 Task: Add a new organization name "Global Giving".
Action: Mouse moved to (200, 100)
Screenshot: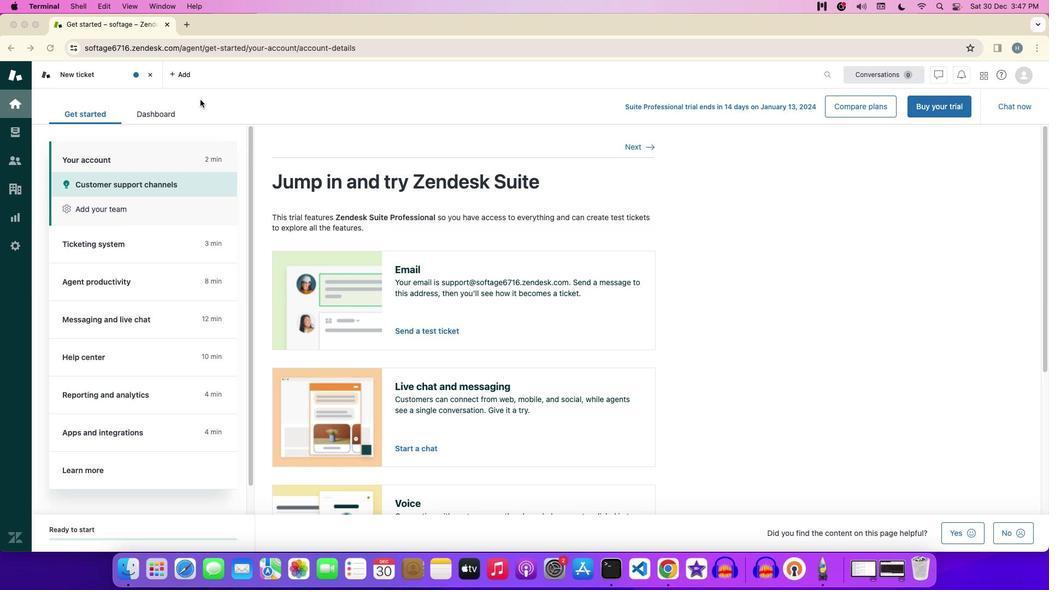 
Action: Mouse pressed left at (200, 100)
Screenshot: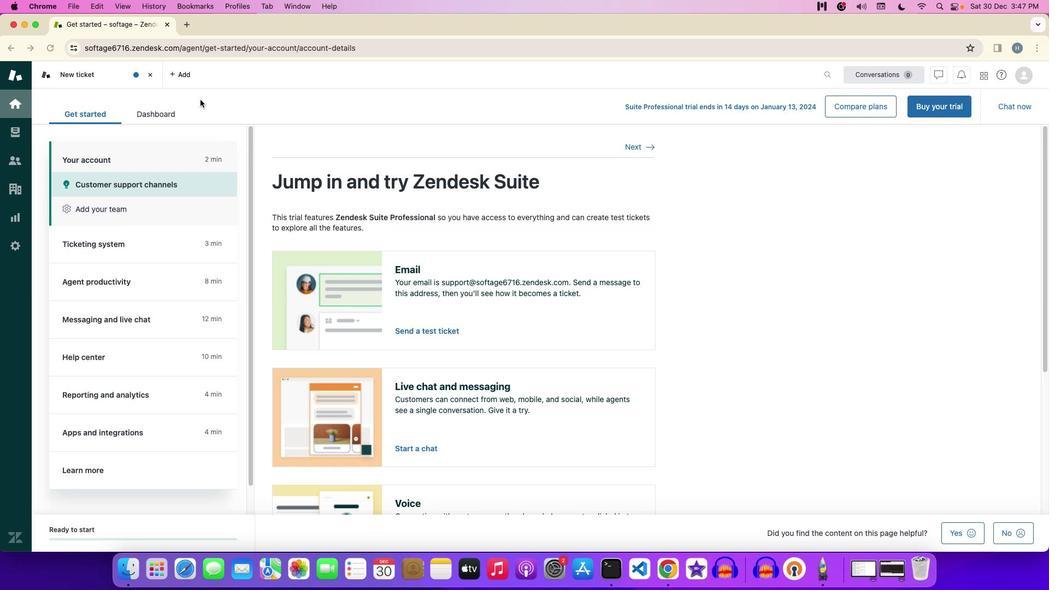 
Action: Mouse moved to (208, 149)
Screenshot: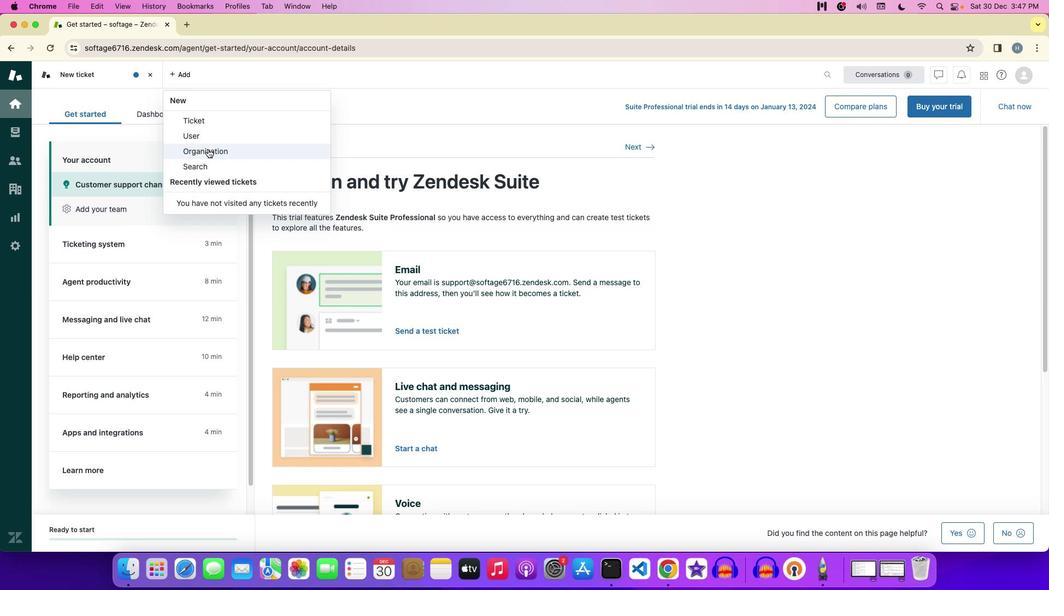 
Action: Mouse pressed left at (208, 149)
Screenshot: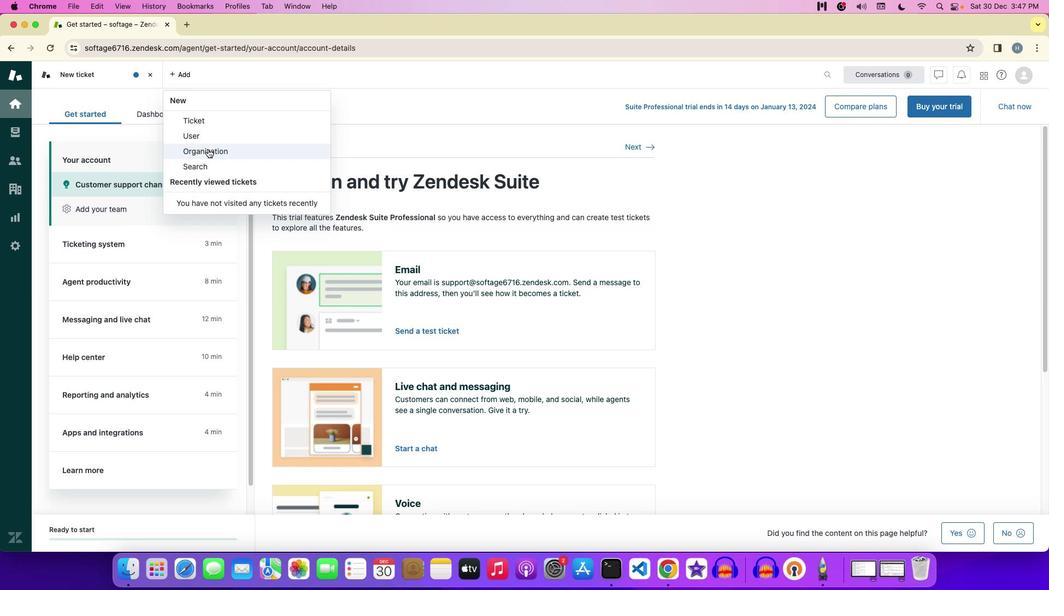 
Action: Mouse moved to (472, 270)
Screenshot: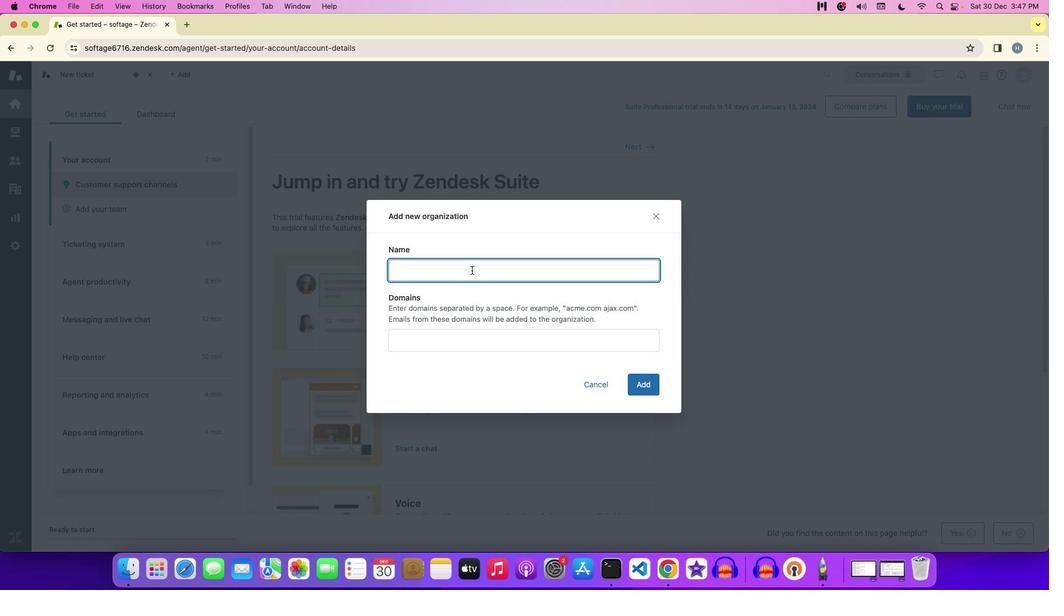 
Action: Mouse pressed left at (472, 270)
Screenshot: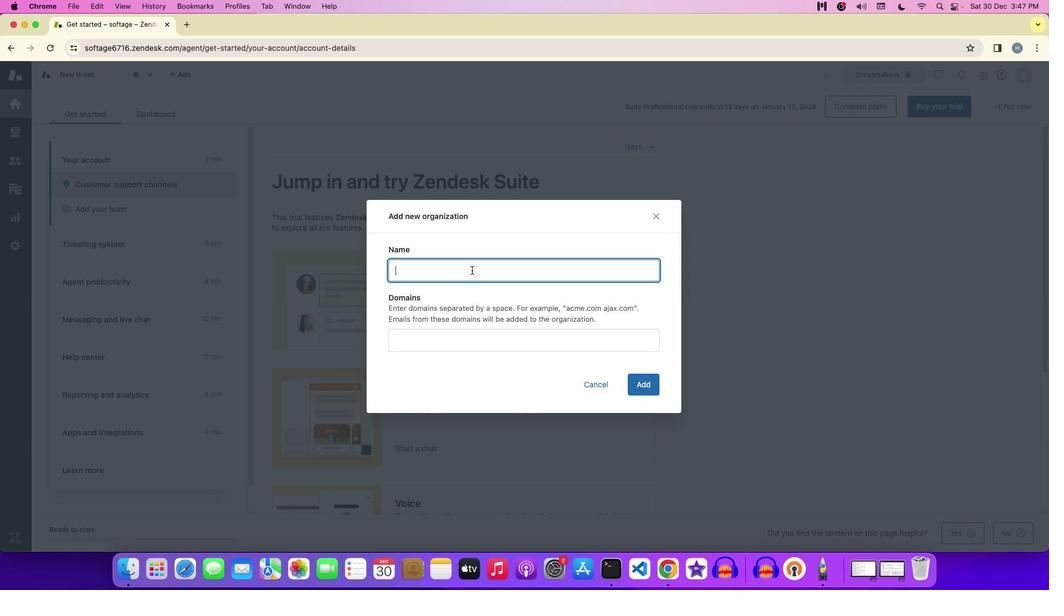 
Action: Key pressed Key.shift'G''l''o''b''a''l'Key.spaceKey.shift'G''i''c'Key.backspace'v''i''n''g'
Screenshot: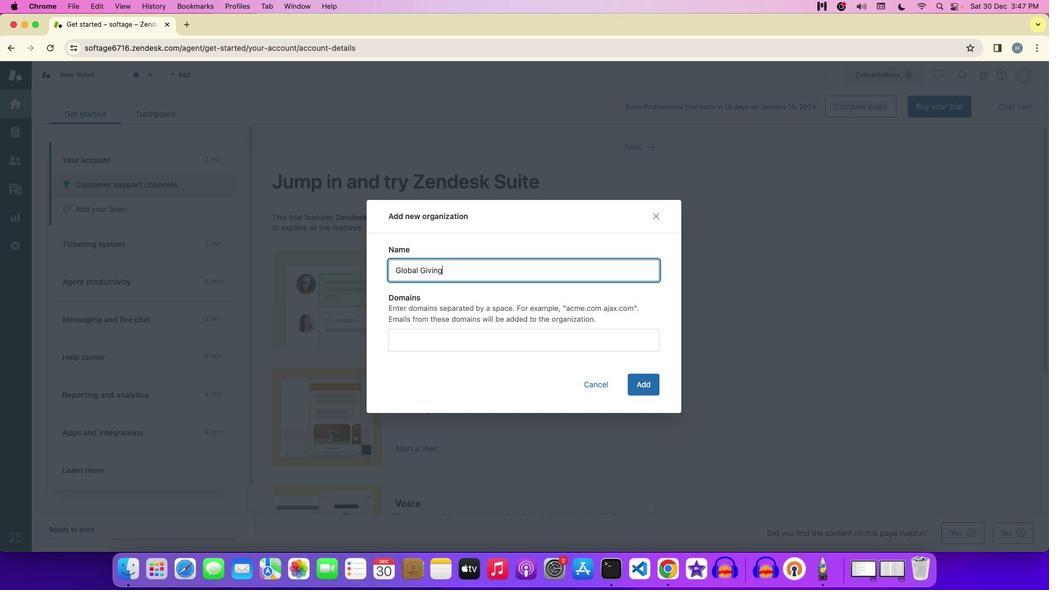 
Action: Mouse moved to (640, 384)
Screenshot: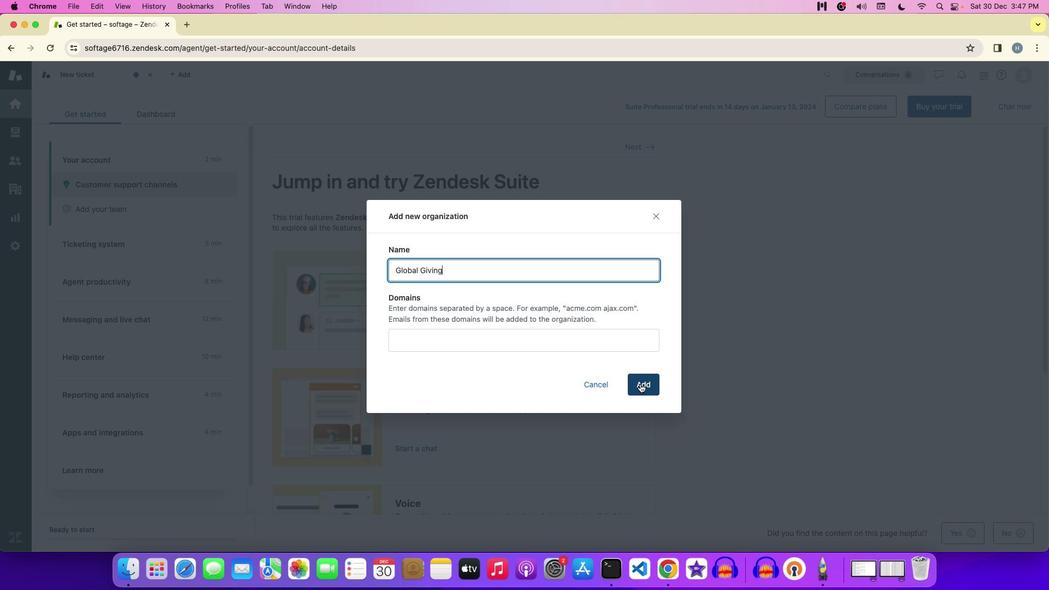 
Action: Mouse pressed left at (640, 384)
Screenshot: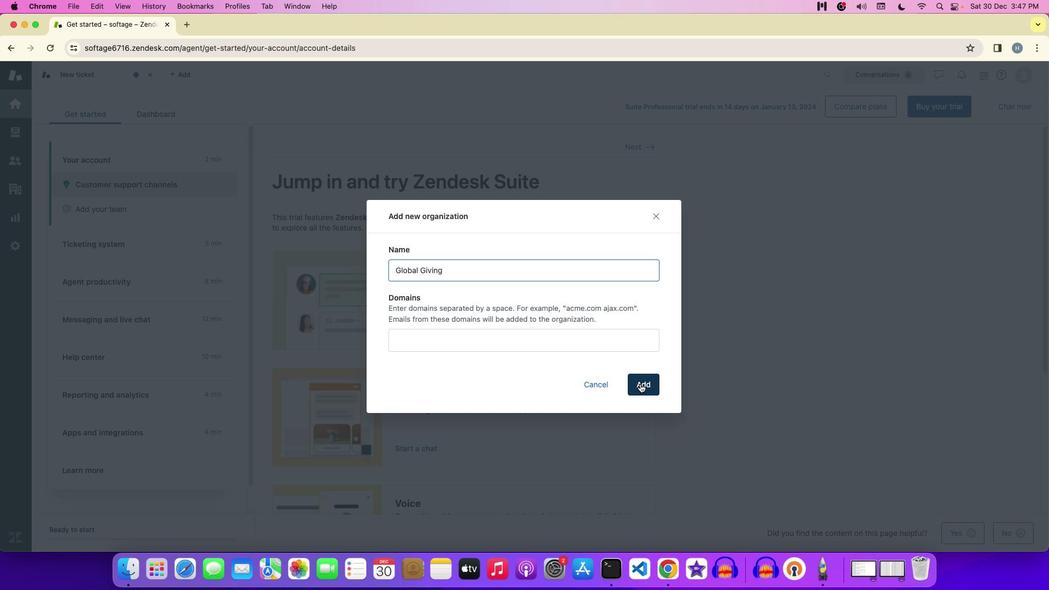 
Action: Mouse moved to (656, 295)
Screenshot: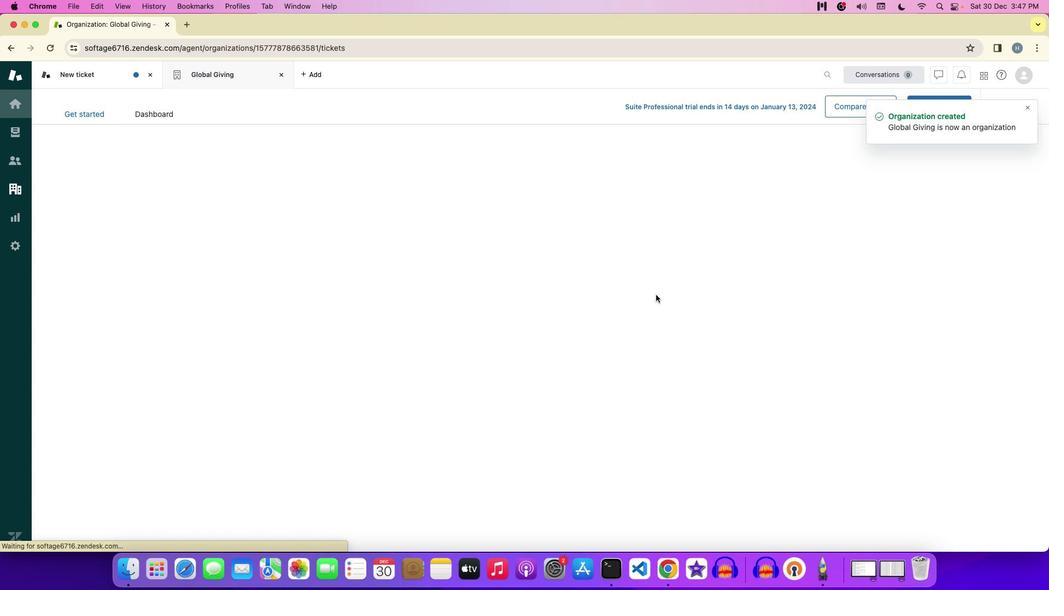 
